 Task: Create New Customer with Customer Name: Catering by On The Border, Billing Address Line1: 4208 Skips Lane, Billing Address Line2:  Phoenix, Billing Address Line3:  Arizona 85012
Action: Mouse moved to (151, 30)
Screenshot: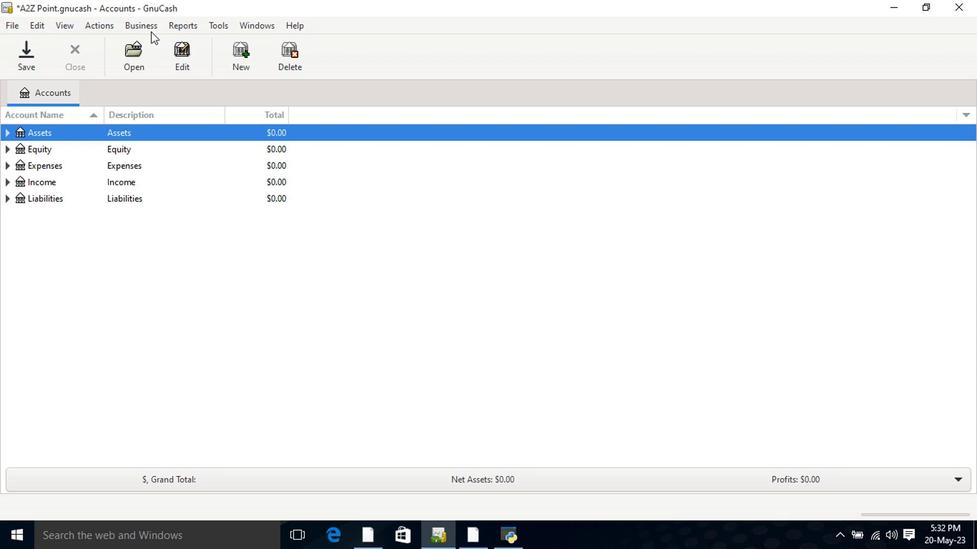 
Action: Mouse pressed left at (151, 30)
Screenshot: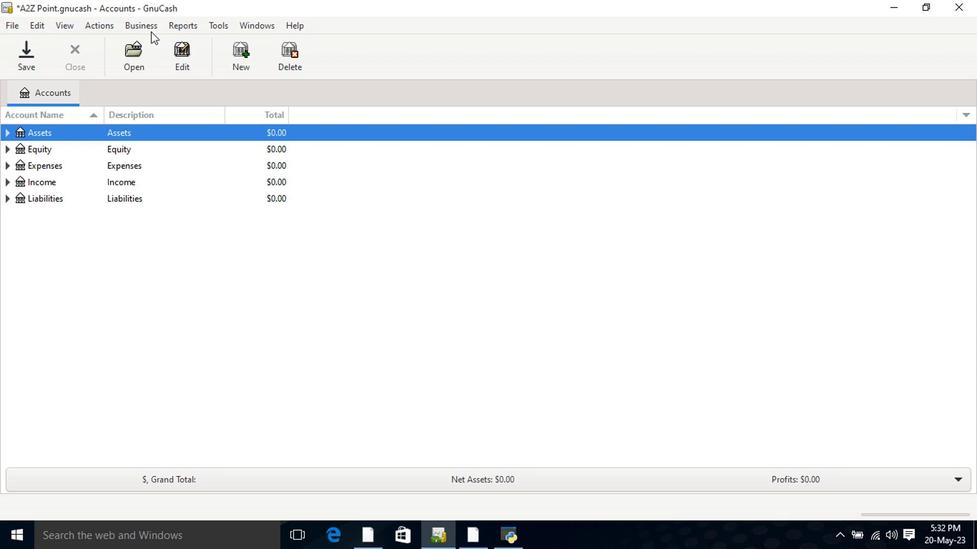 
Action: Mouse moved to (168, 45)
Screenshot: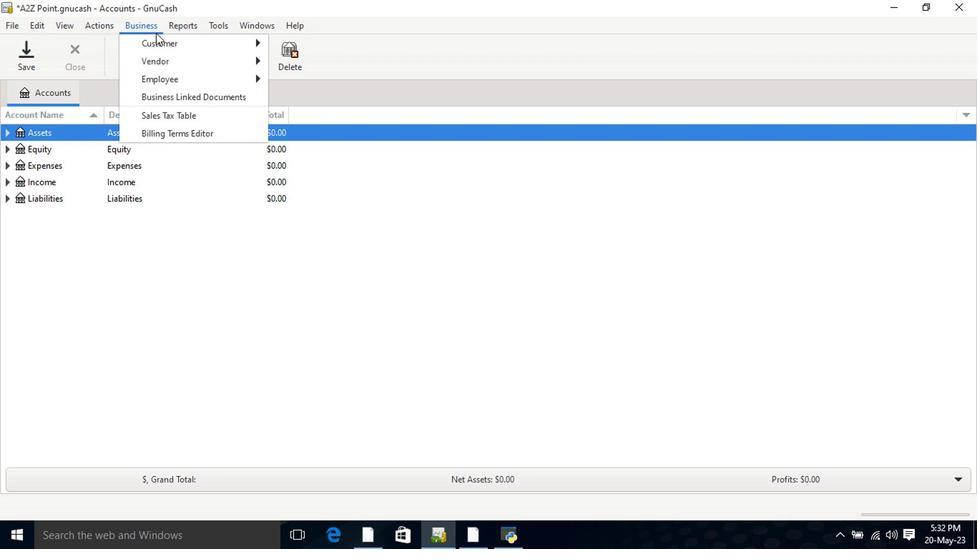 
Action: Mouse pressed left at (168, 45)
Screenshot: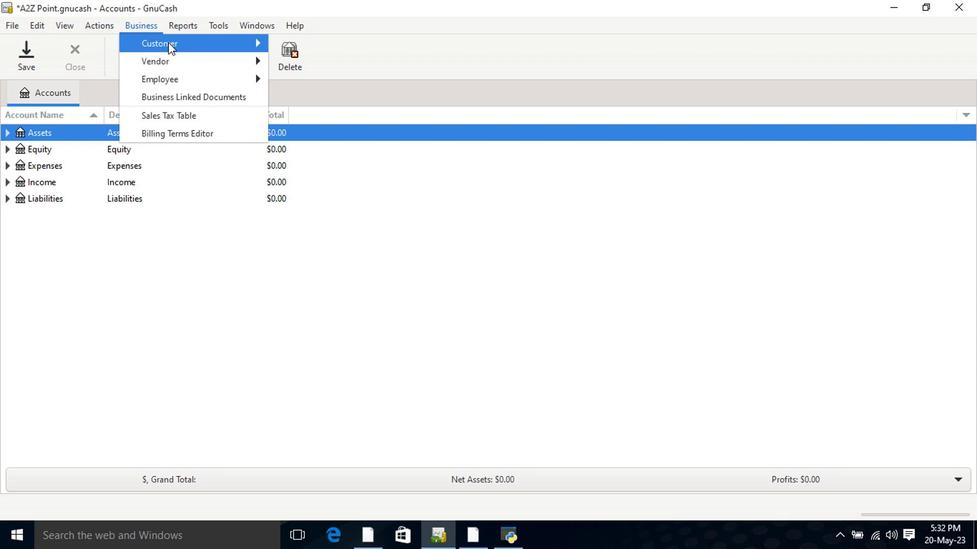 
Action: Mouse moved to (294, 63)
Screenshot: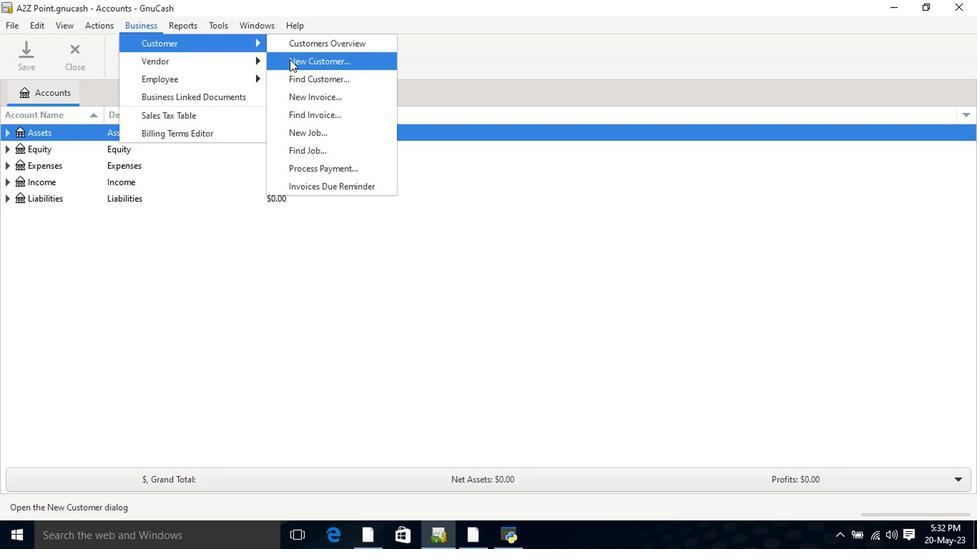 
Action: Mouse pressed left at (294, 63)
Screenshot: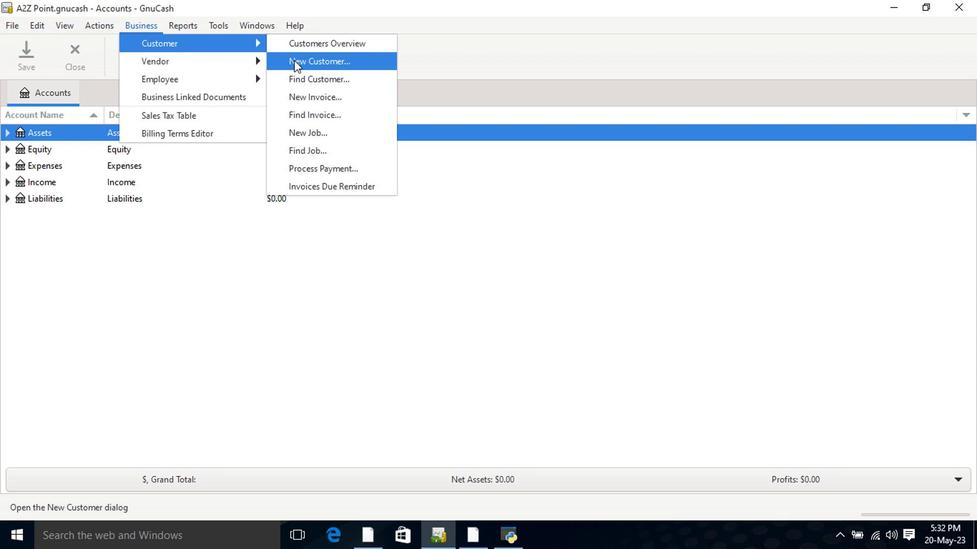 
Action: Mouse moved to (379, 86)
Screenshot: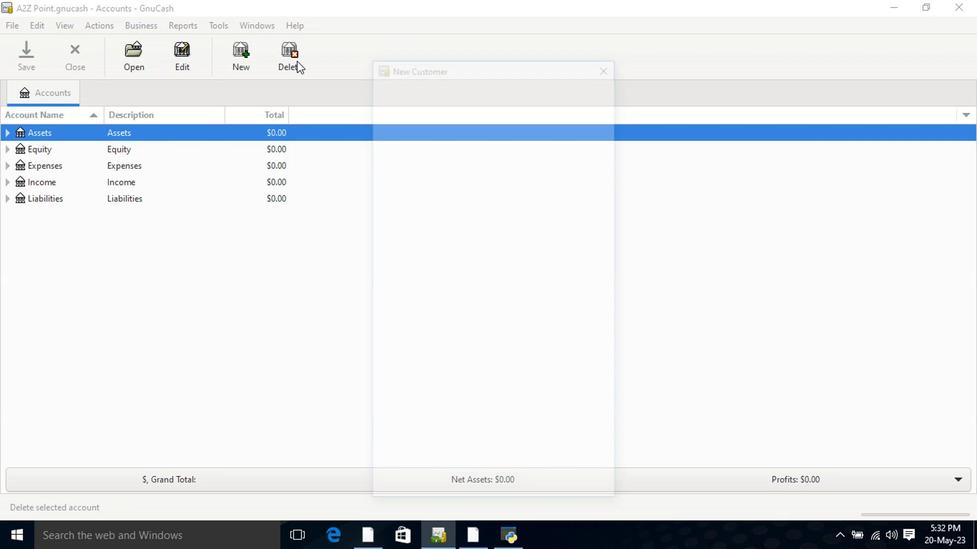 
Action: Key pressed <Key.shift>ING<Key.space>BY<Key.space><Key.shift>on<Key.space><Key.backspace><Key.shift>The<Key.space><Key.shift>Bo<Key.backspace>rder<Key.tab><Key.tab><Key.tab>408<Key.space><Key.shift>Skips<Key.space><Key.shift>Lane<Key.space><Key.backspace><Key.tab><Key.shift>Phoenix<Key.tab><Key.shift>Arna<Key.space>5012
Screenshot: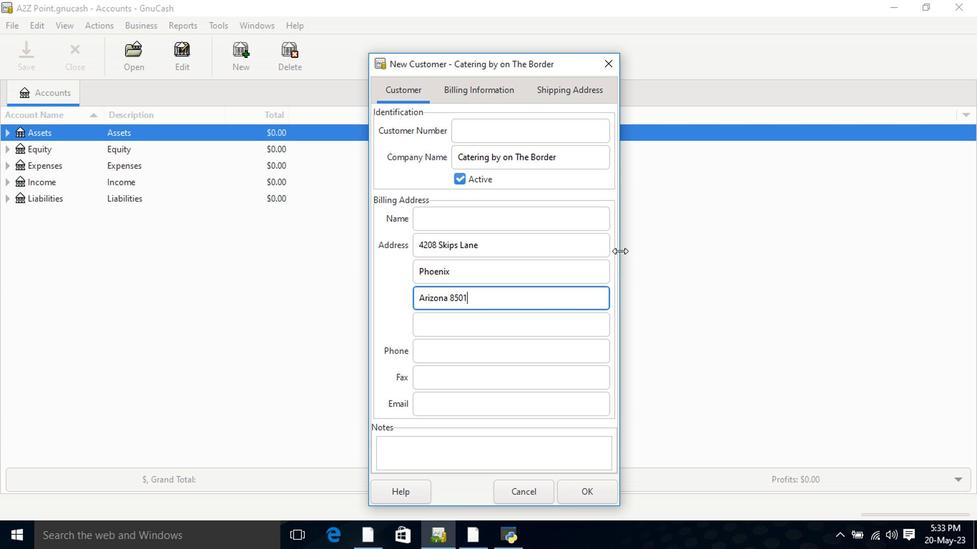 
Action: Mouse moved to (579, 495)
Screenshot: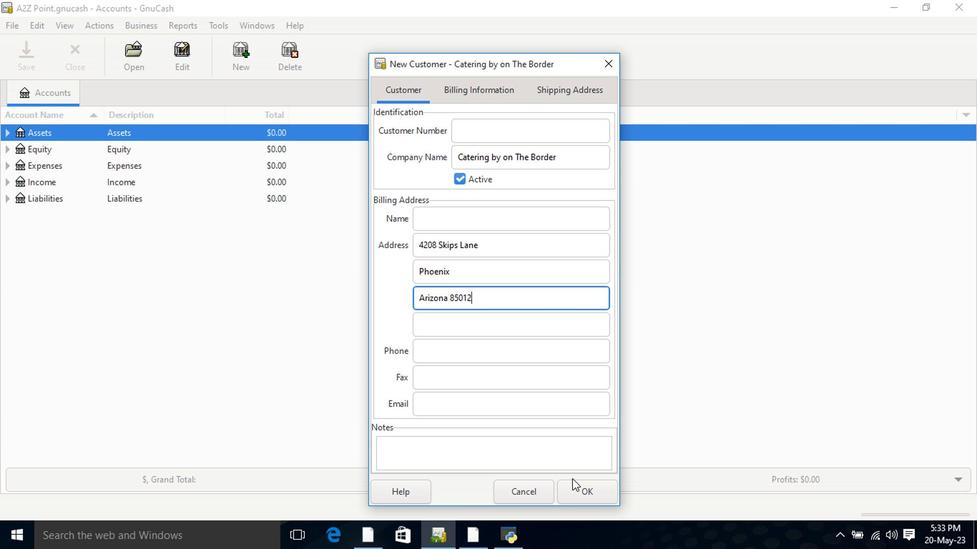 
Action: Mouse pressed left at (579, 495)
Screenshot: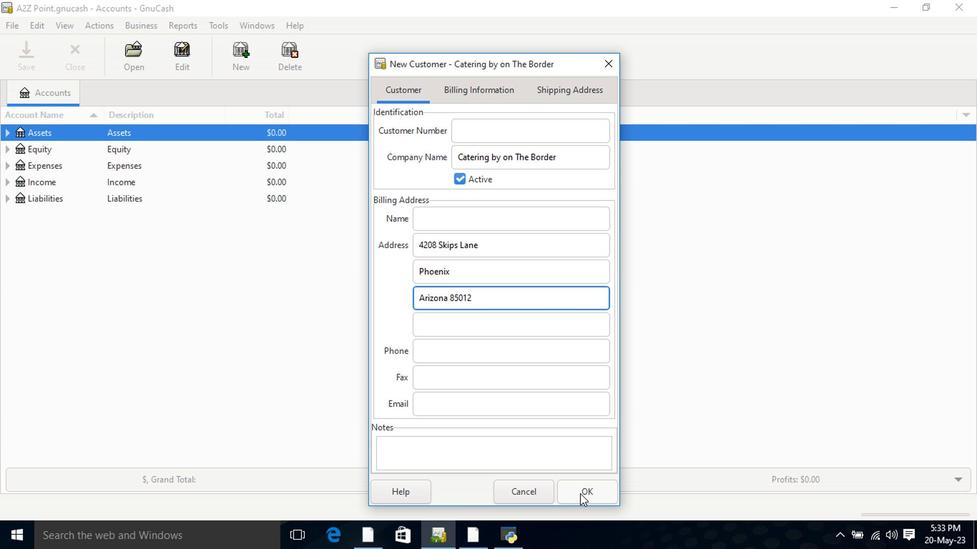 
Action: Mouse moved to (575, 378)
Screenshot: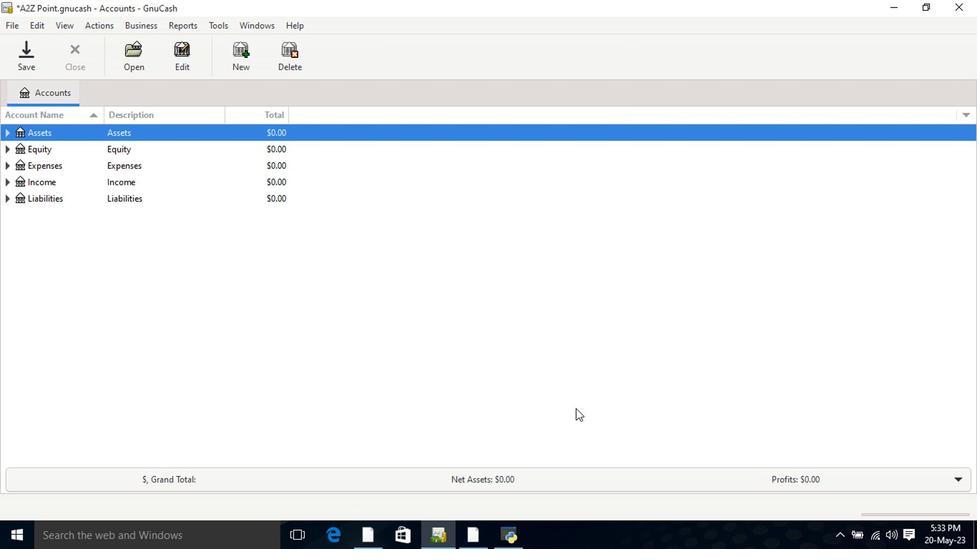
